 Task: Search one way flight ticket for 3 adults in first from Portland: Portland International Airport to Fort Wayne: Fort Wayne International Airport on 8-4-2023. Choice of flights is American. Number of bags: 1 carry on bag. Price is upto 97000. Outbound departure time preference is 12:30.
Action: Mouse moved to (303, 255)
Screenshot: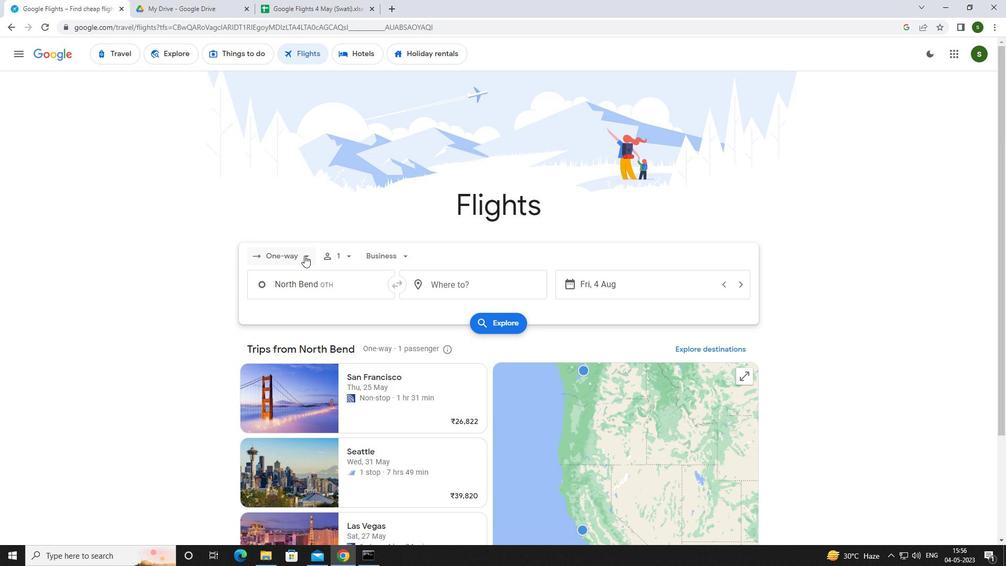
Action: Mouse pressed left at (303, 255)
Screenshot: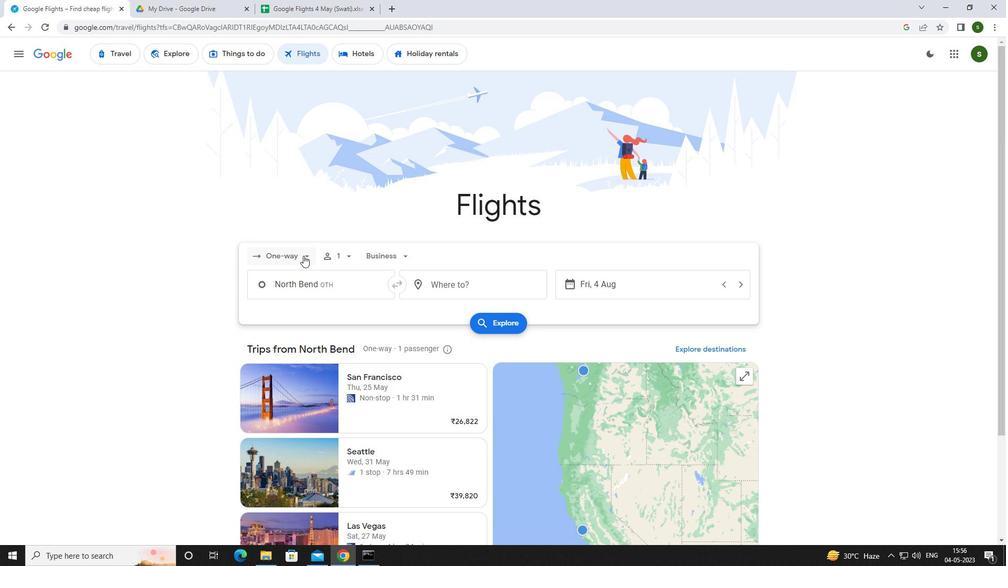
Action: Mouse moved to (308, 307)
Screenshot: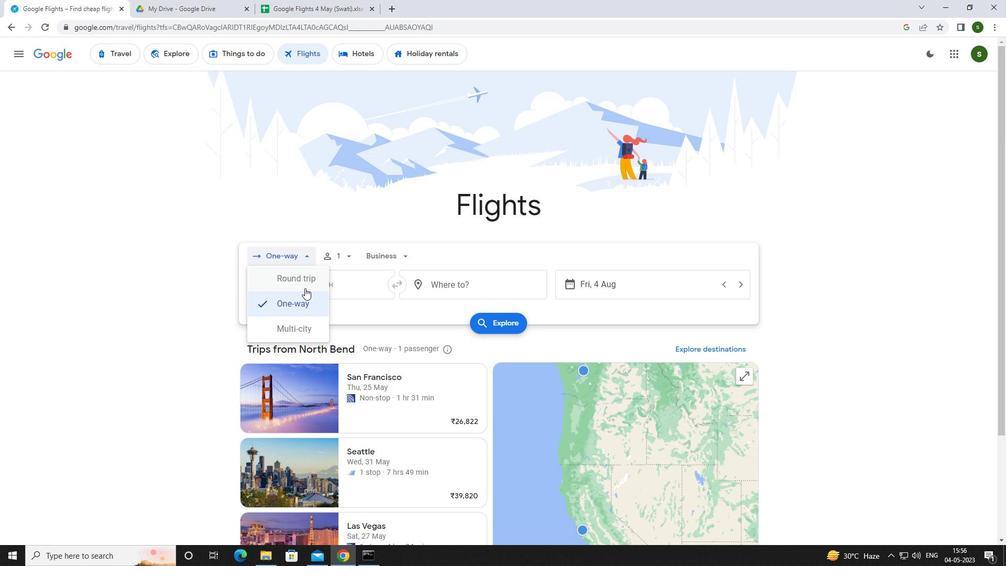 
Action: Mouse pressed left at (308, 307)
Screenshot: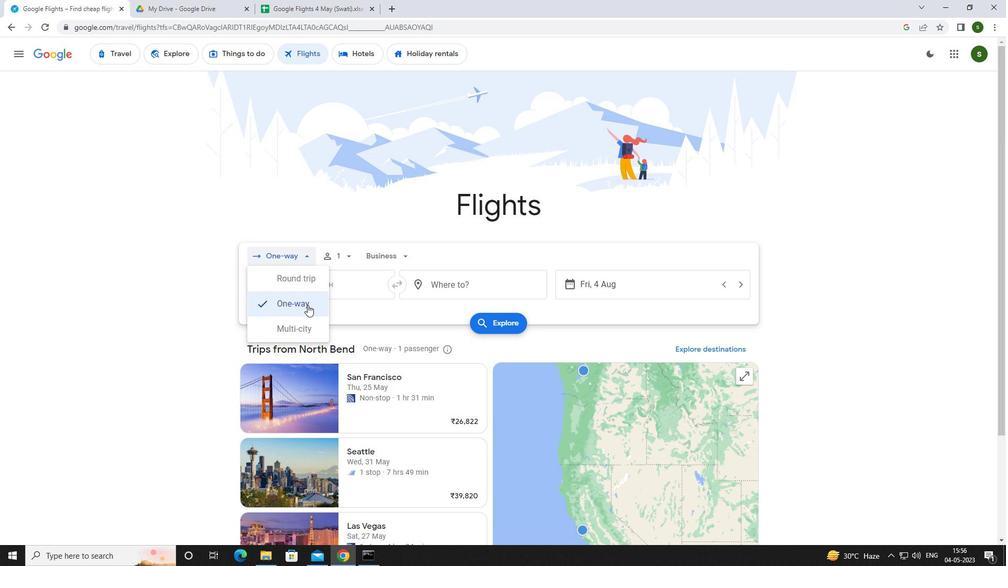 
Action: Mouse moved to (342, 257)
Screenshot: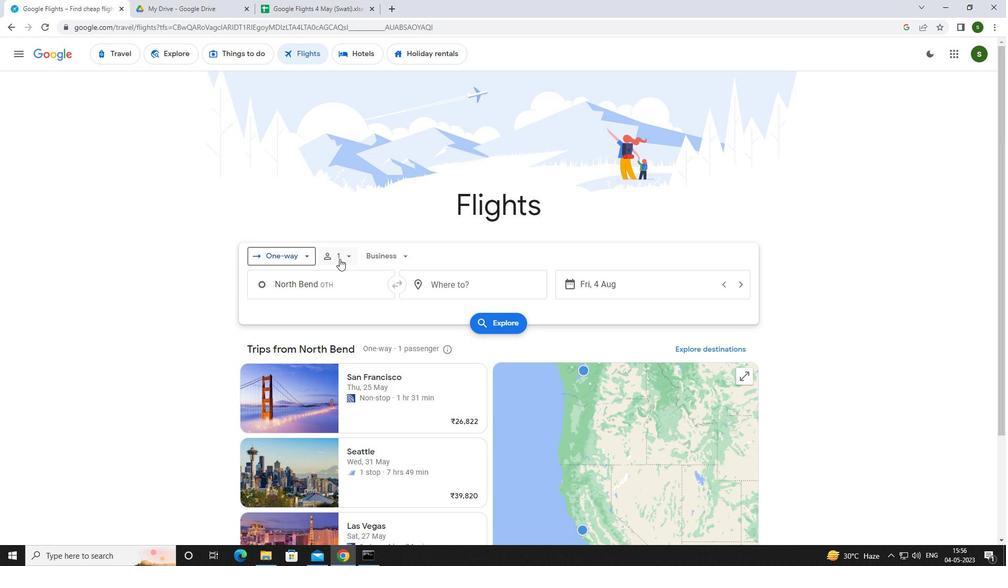 
Action: Mouse pressed left at (342, 257)
Screenshot: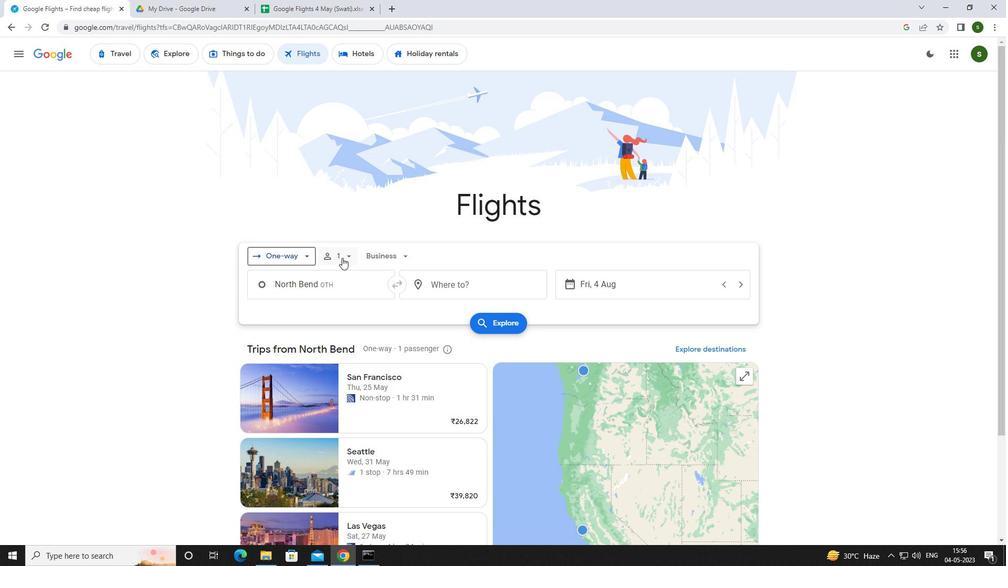 
Action: Mouse moved to (425, 280)
Screenshot: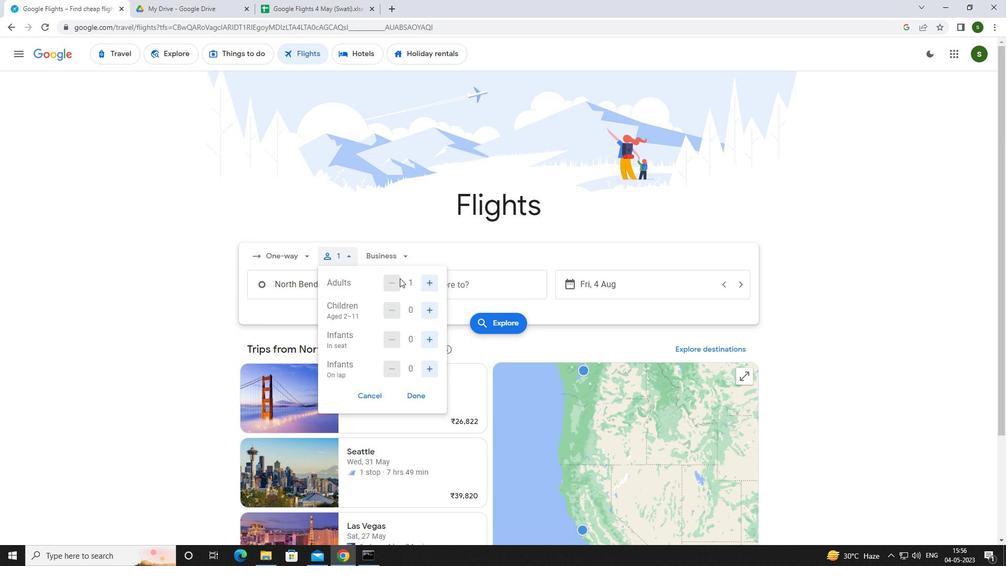 
Action: Mouse pressed left at (425, 280)
Screenshot: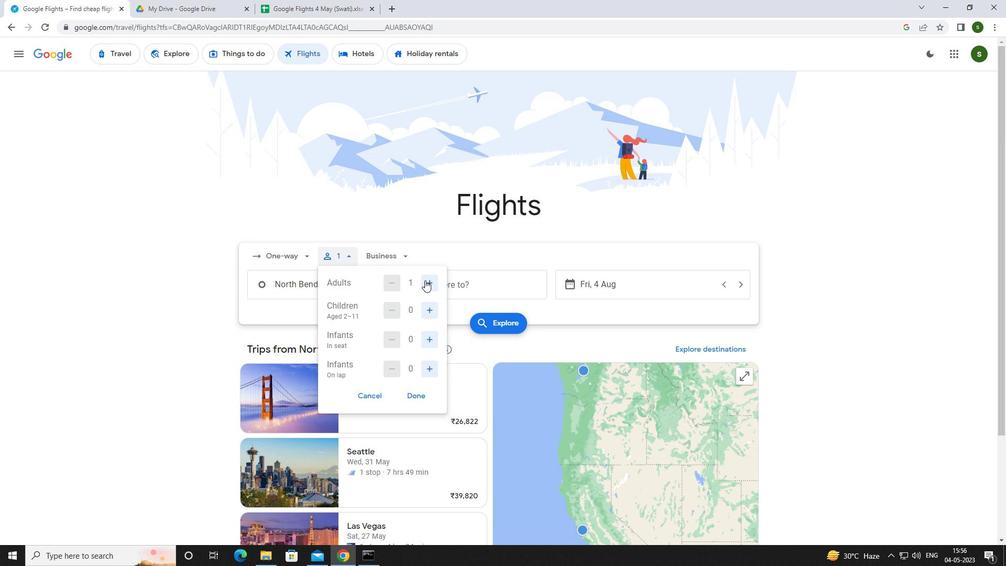 
Action: Mouse pressed left at (425, 280)
Screenshot: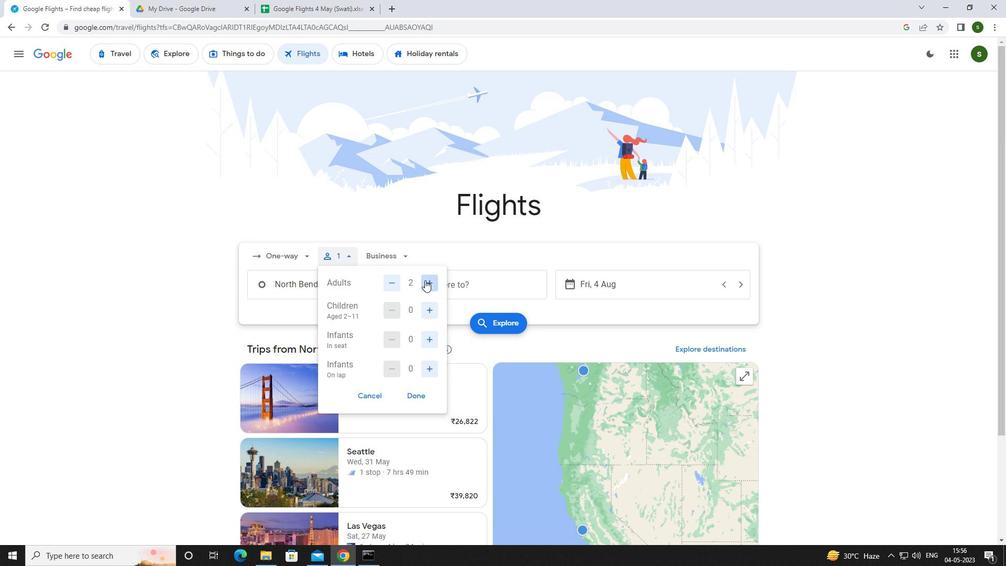 
Action: Mouse moved to (405, 253)
Screenshot: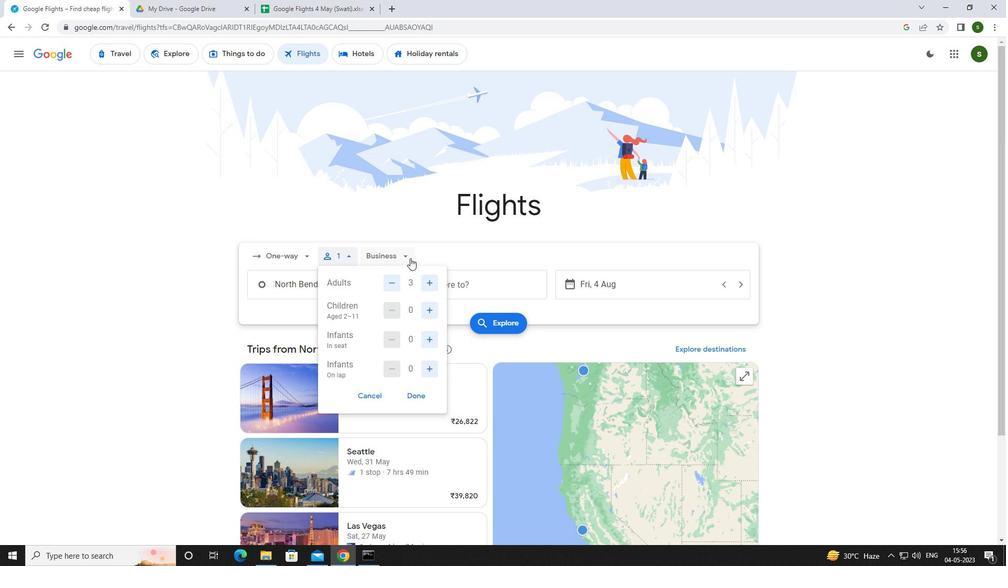 
Action: Mouse pressed left at (405, 253)
Screenshot: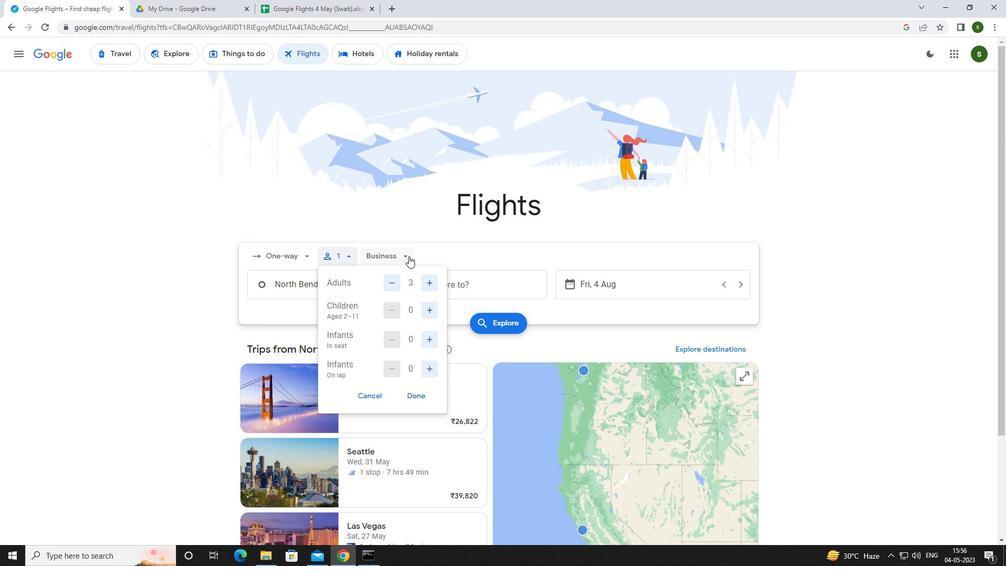 
Action: Mouse moved to (409, 351)
Screenshot: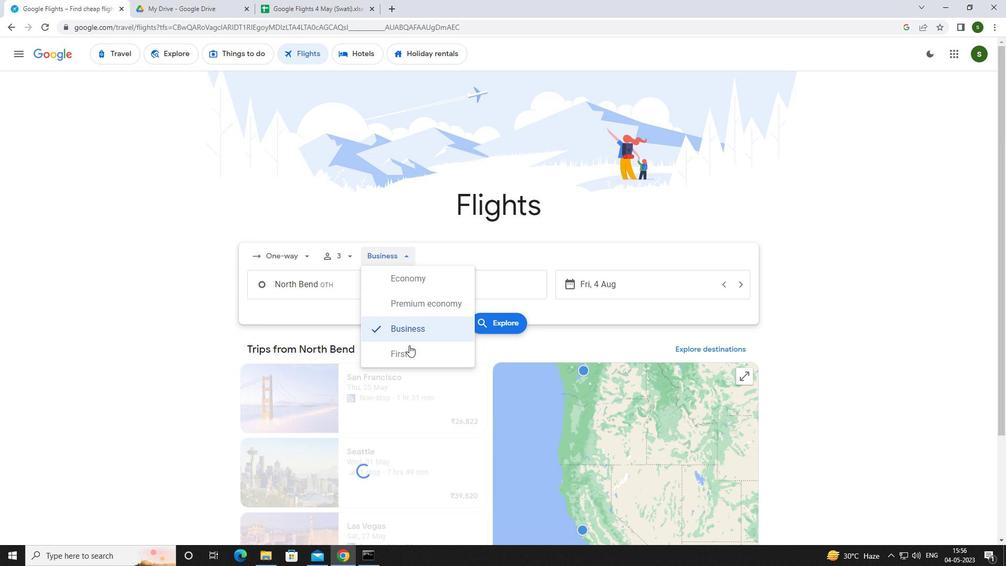 
Action: Mouse pressed left at (409, 351)
Screenshot: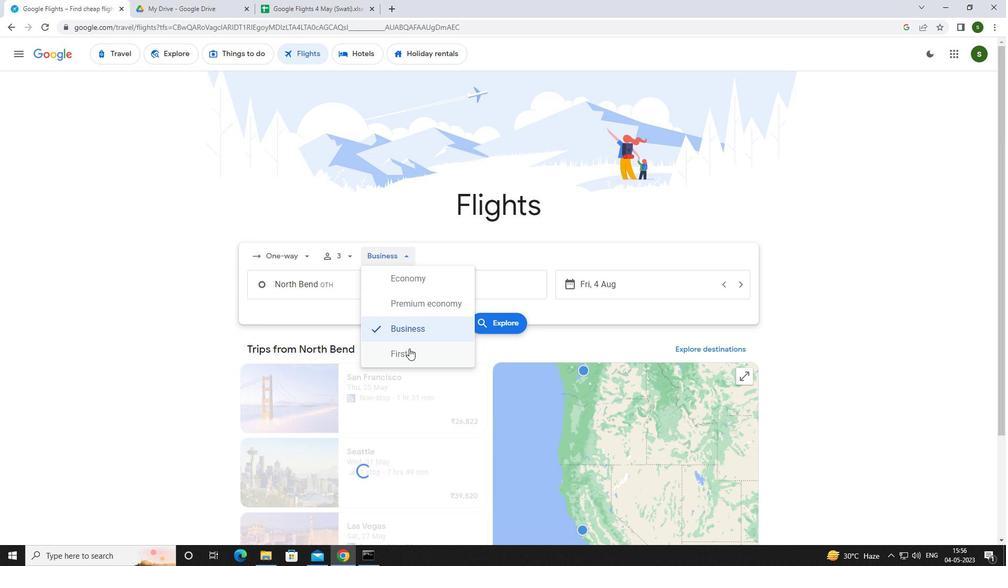 
Action: Mouse moved to (361, 291)
Screenshot: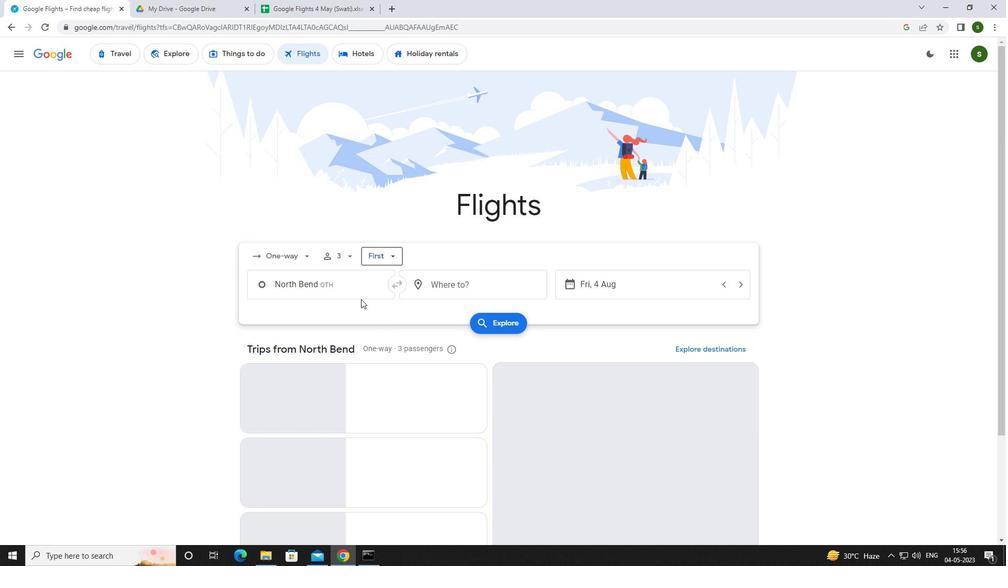 
Action: Mouse pressed left at (361, 291)
Screenshot: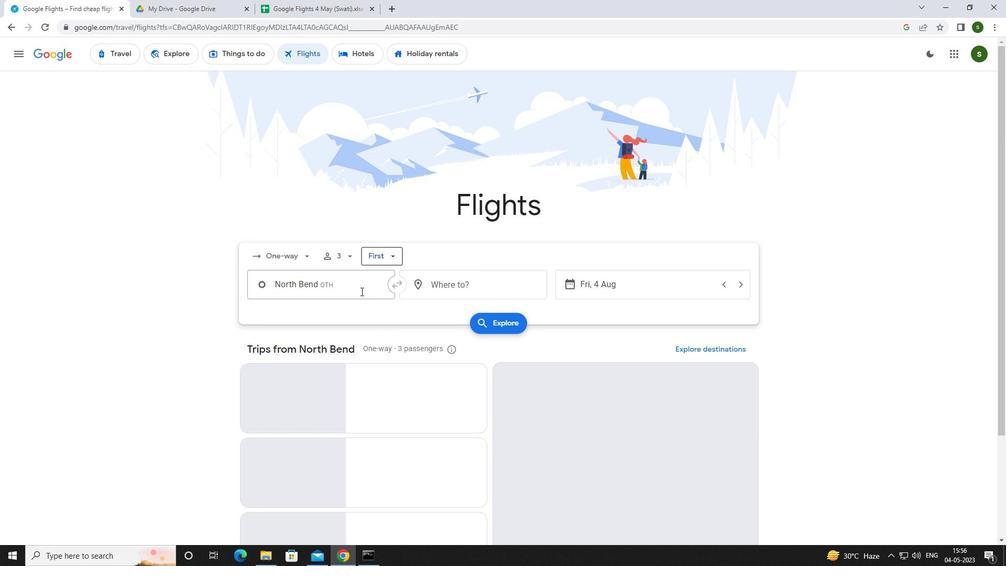 
Action: Key pressed <Key.caps_lock>p<Key.caps_lock>ortland
Screenshot: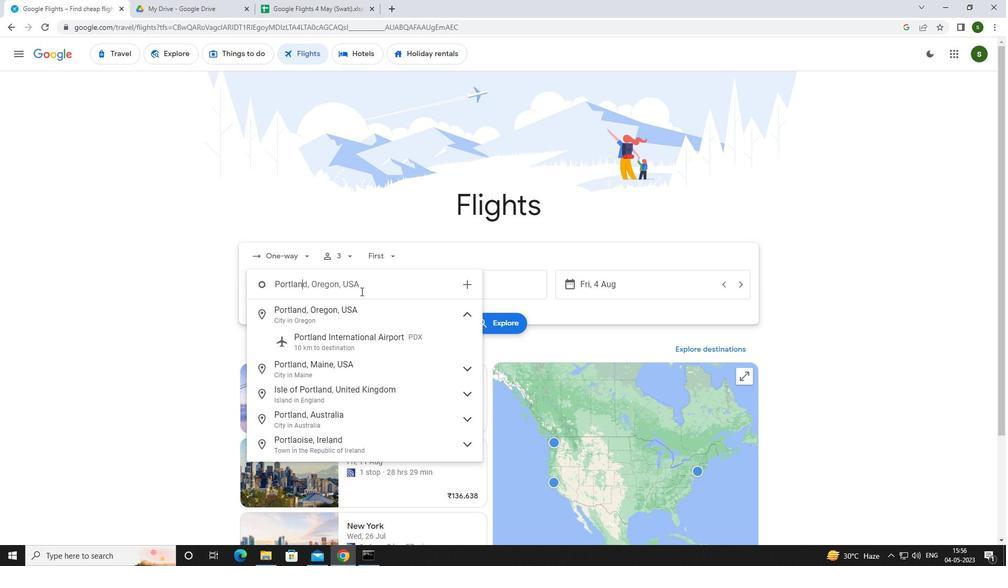 
Action: Mouse moved to (370, 340)
Screenshot: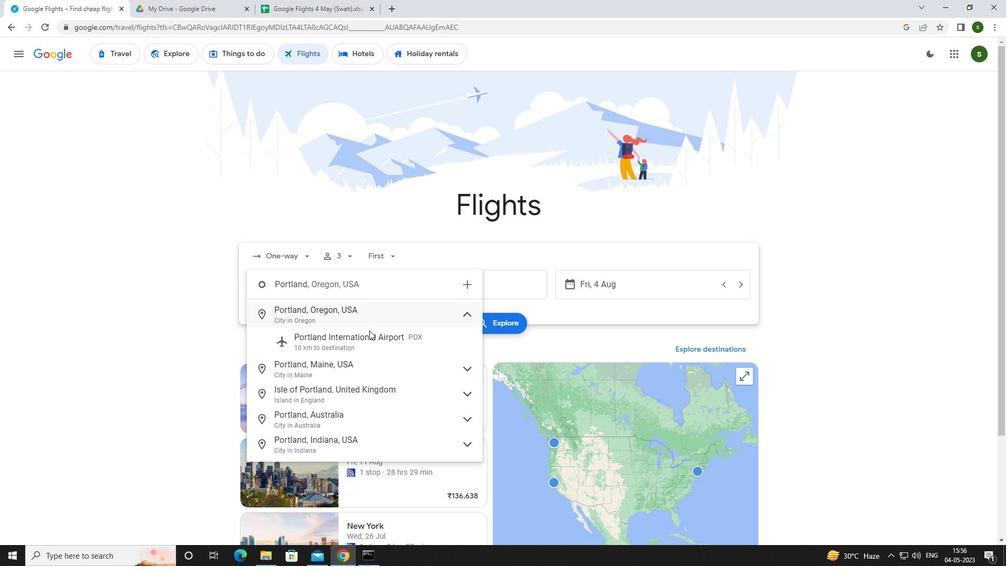 
Action: Mouse pressed left at (370, 340)
Screenshot: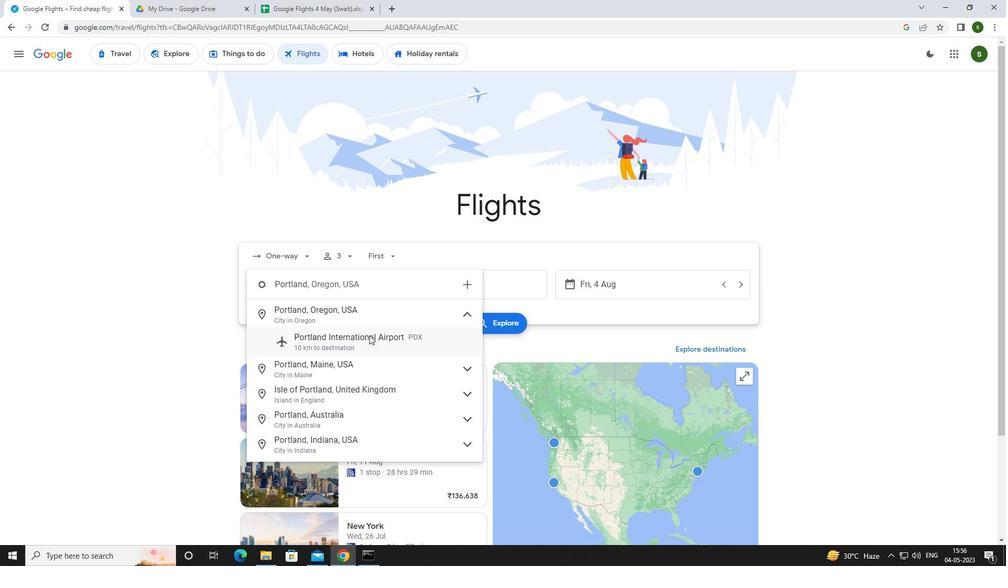 
Action: Mouse moved to (483, 289)
Screenshot: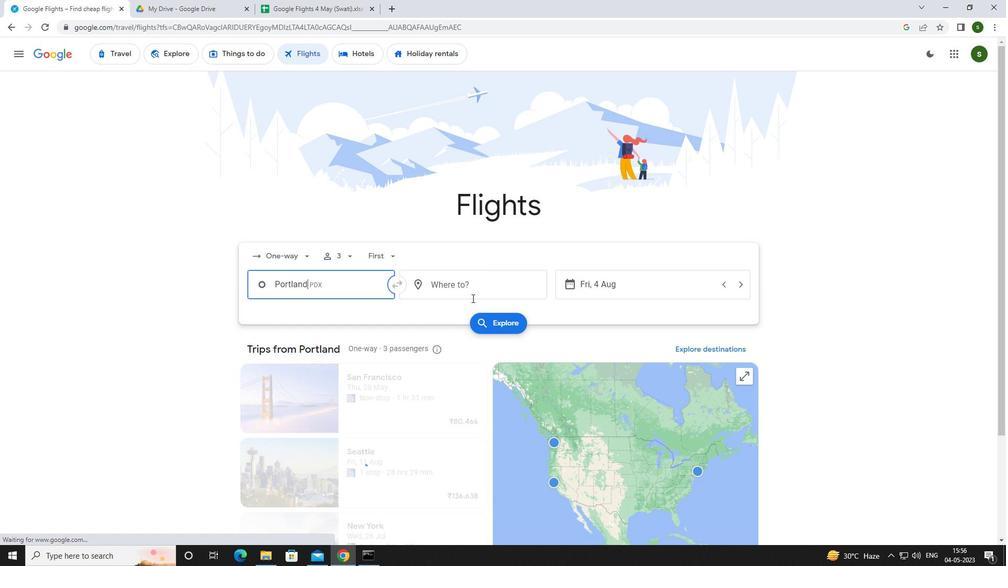 
Action: Mouse pressed left at (483, 289)
Screenshot: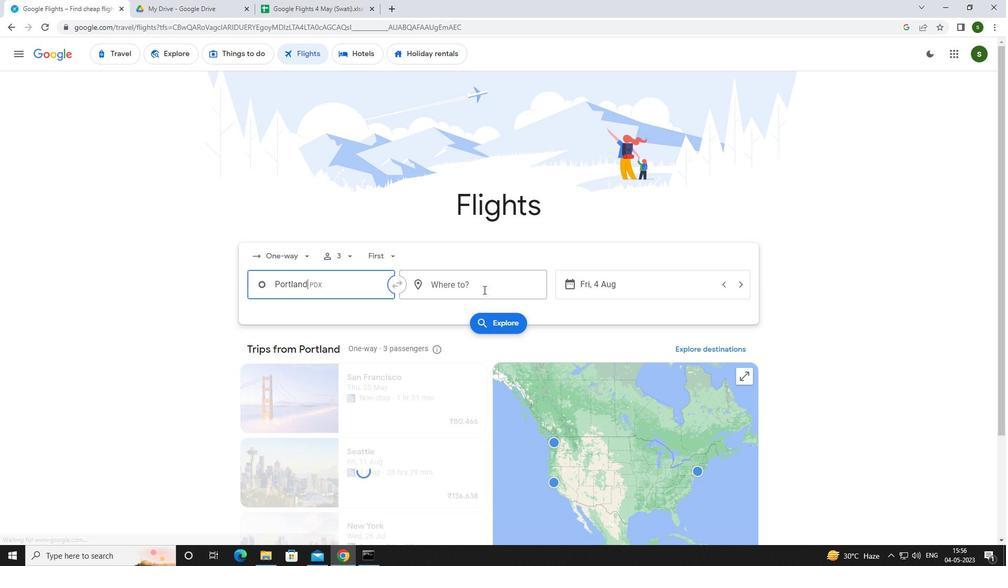 
Action: Mouse moved to (487, 289)
Screenshot: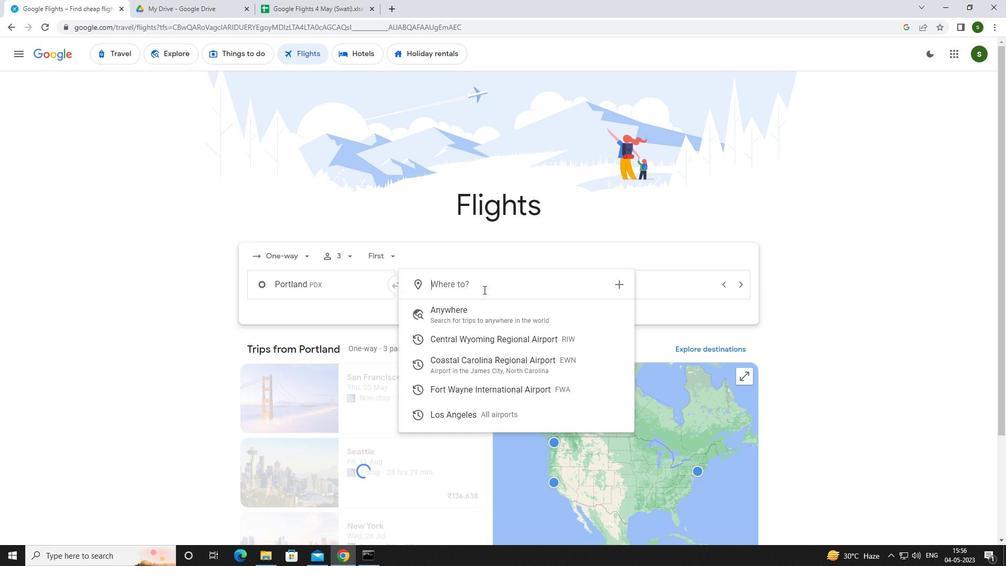 
Action: Key pressed <Key.caps_lock>f<Key.caps_lock>ort<Key.space><Key.caps_lock>w<Key.caps_lock>ayn
Screenshot: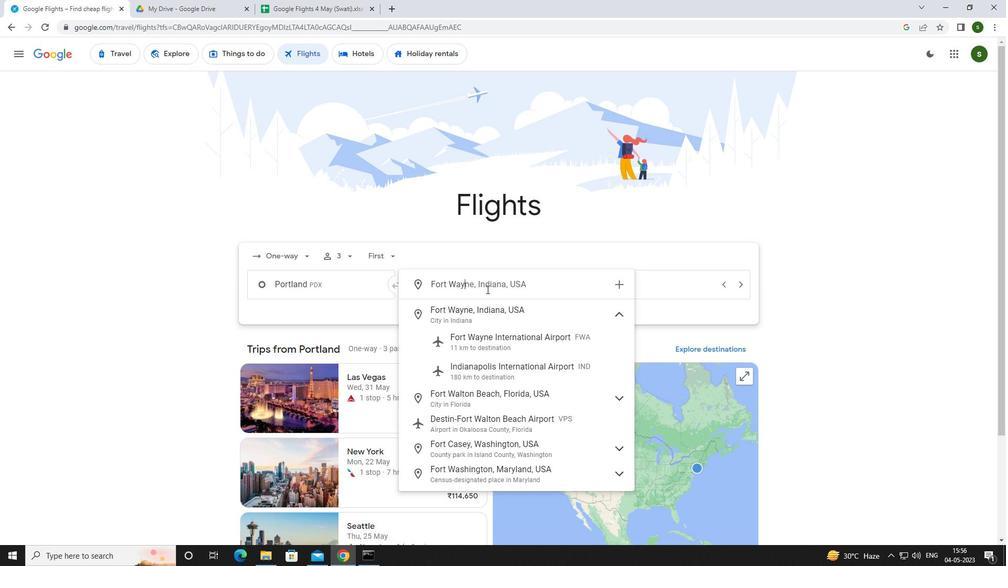 
Action: Mouse moved to (490, 345)
Screenshot: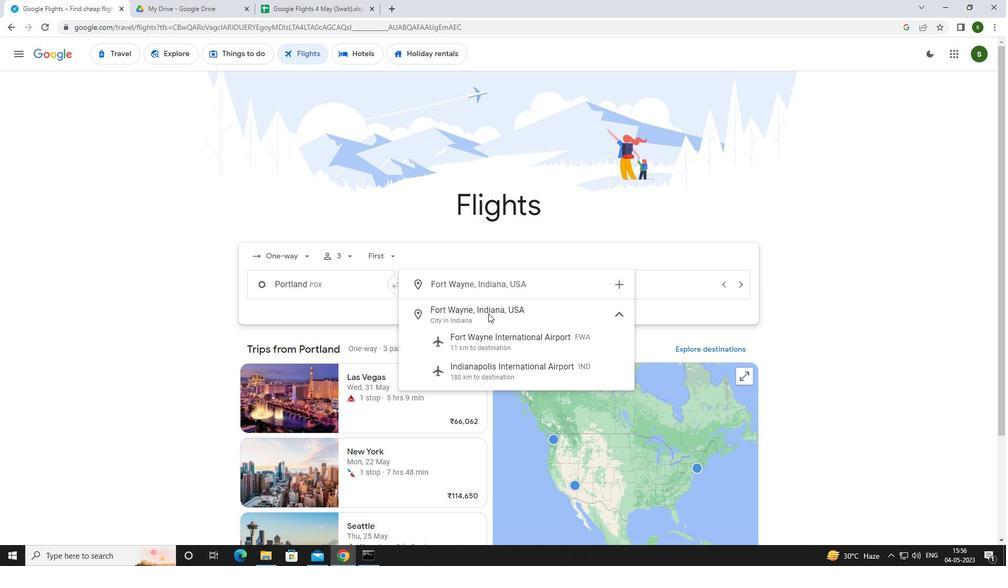 
Action: Mouse pressed left at (490, 345)
Screenshot: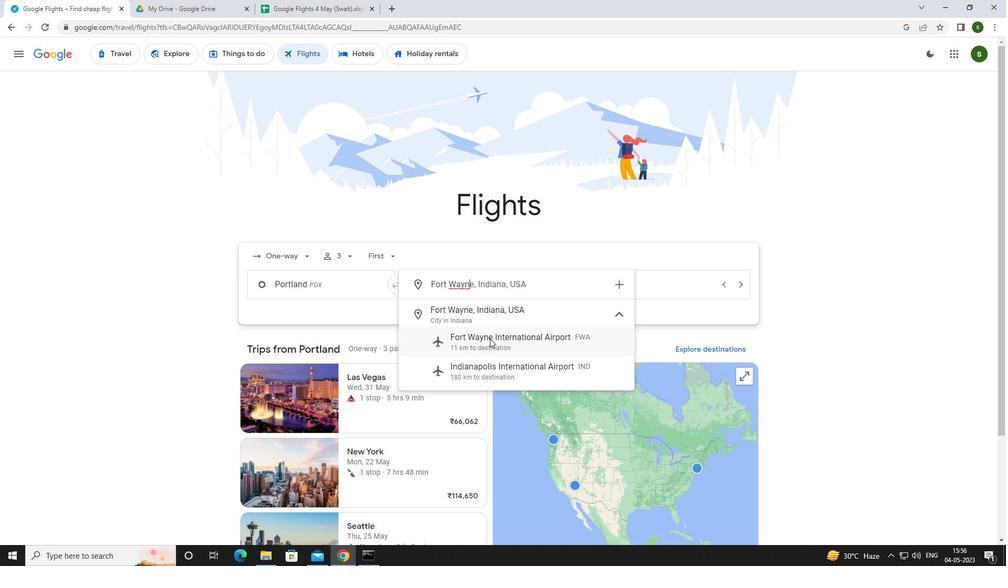 
Action: Mouse moved to (629, 290)
Screenshot: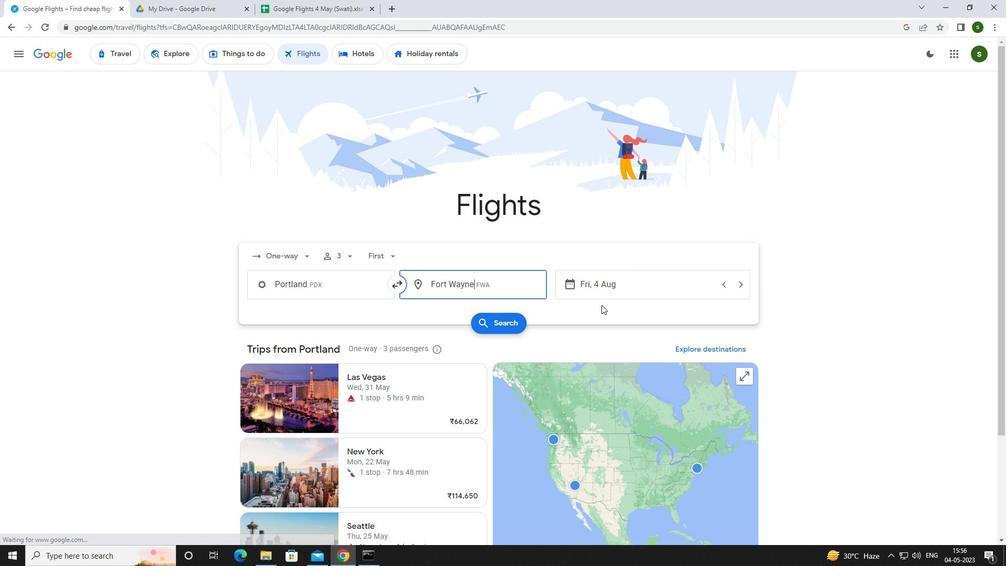 
Action: Mouse pressed left at (629, 290)
Screenshot: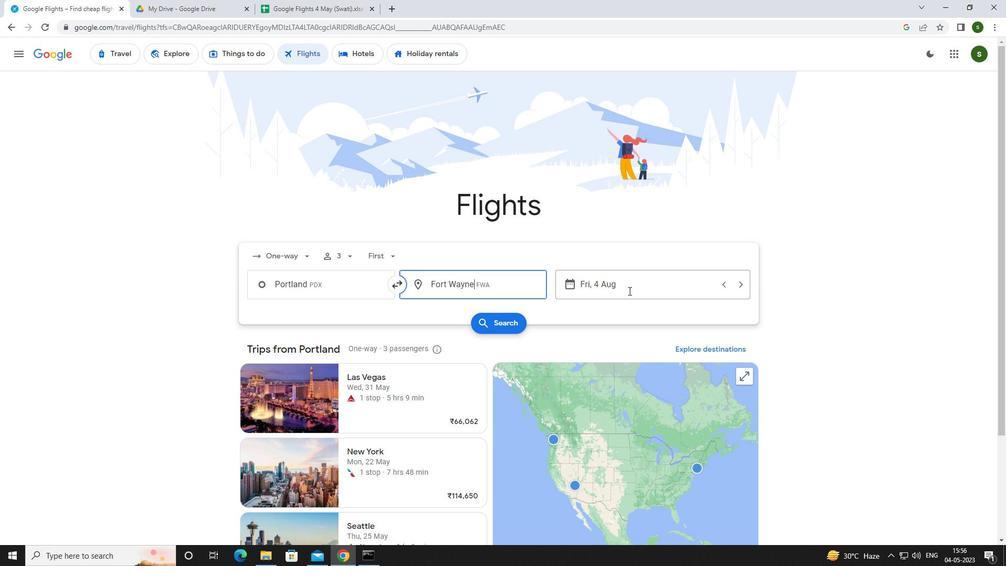 
Action: Mouse moved to (508, 353)
Screenshot: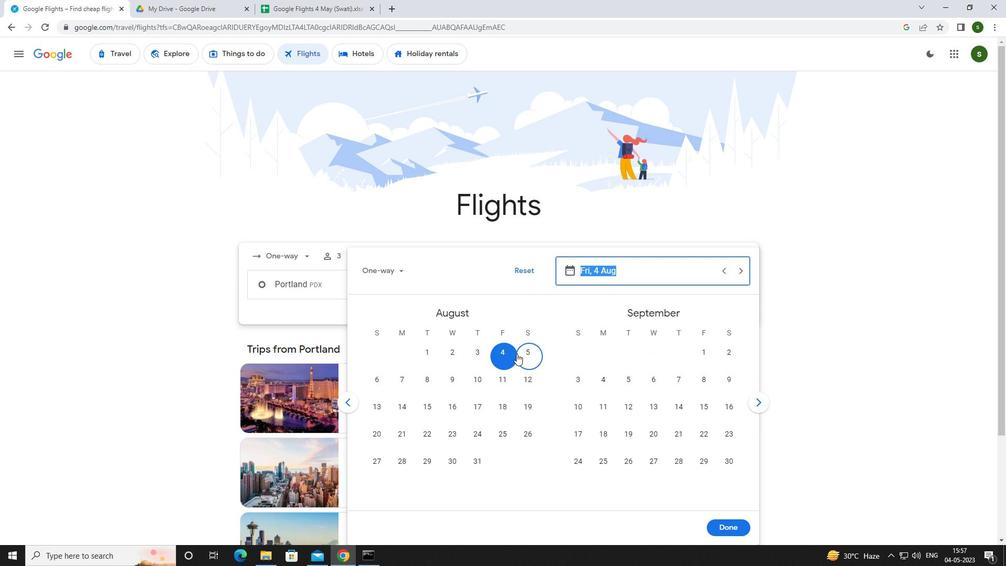 
Action: Mouse pressed left at (508, 353)
Screenshot: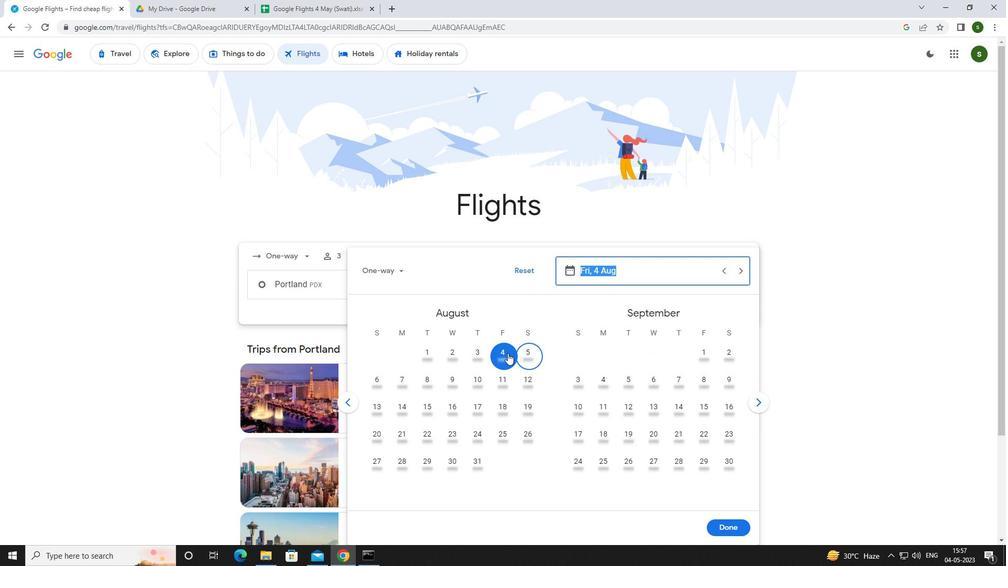 
Action: Mouse moved to (720, 524)
Screenshot: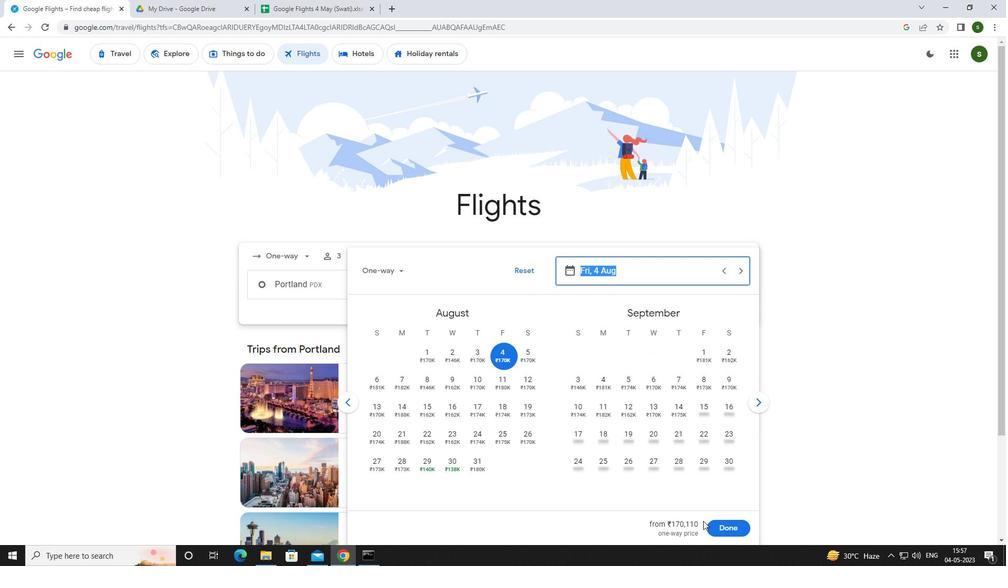 
Action: Mouse pressed left at (720, 524)
Screenshot: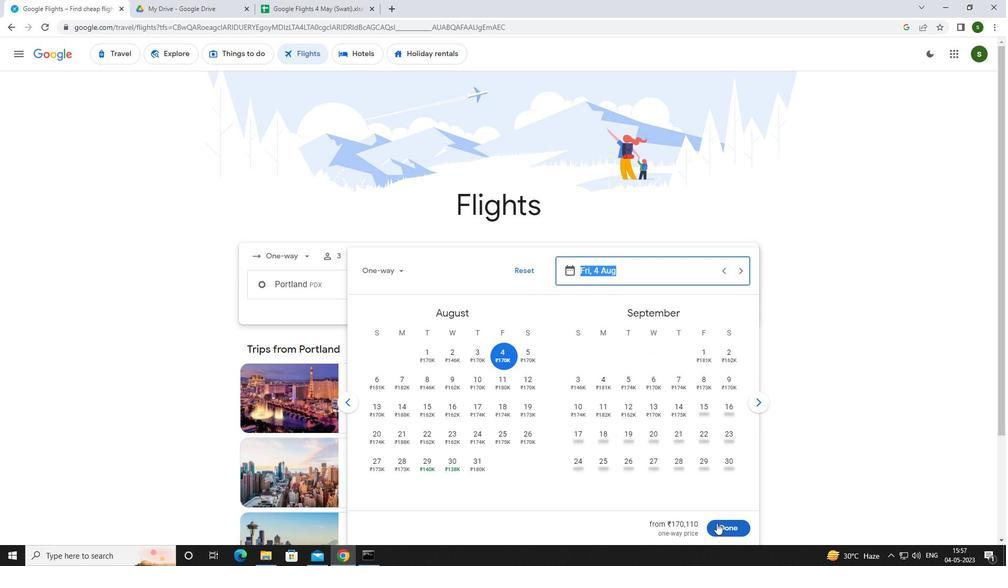 
Action: Mouse moved to (492, 319)
Screenshot: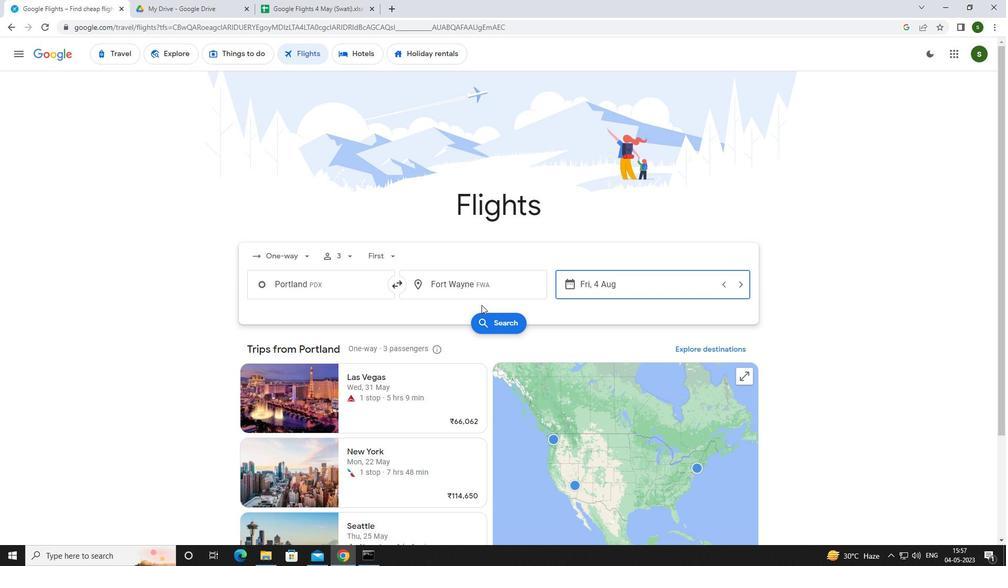 
Action: Mouse pressed left at (492, 319)
Screenshot: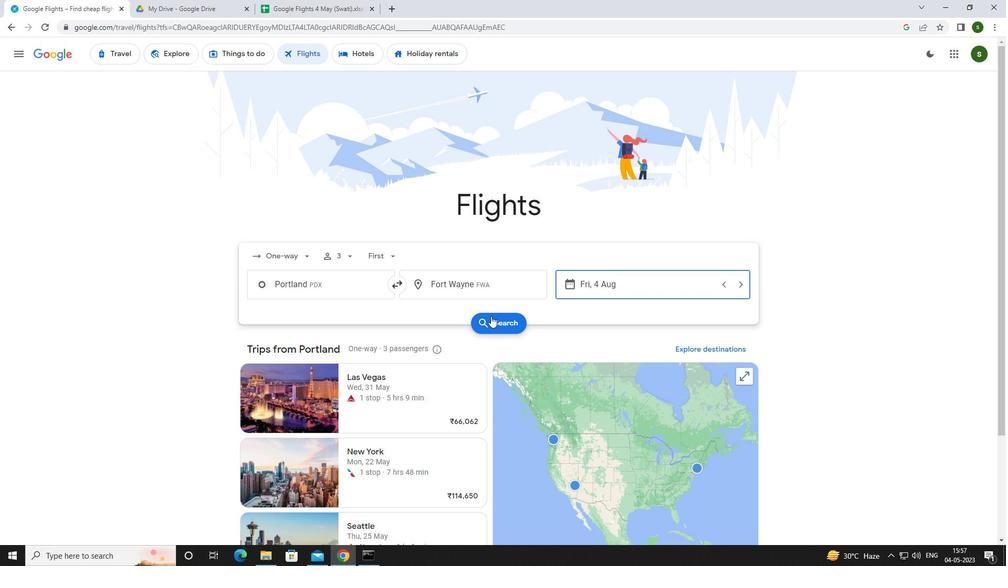 
Action: Mouse moved to (268, 152)
Screenshot: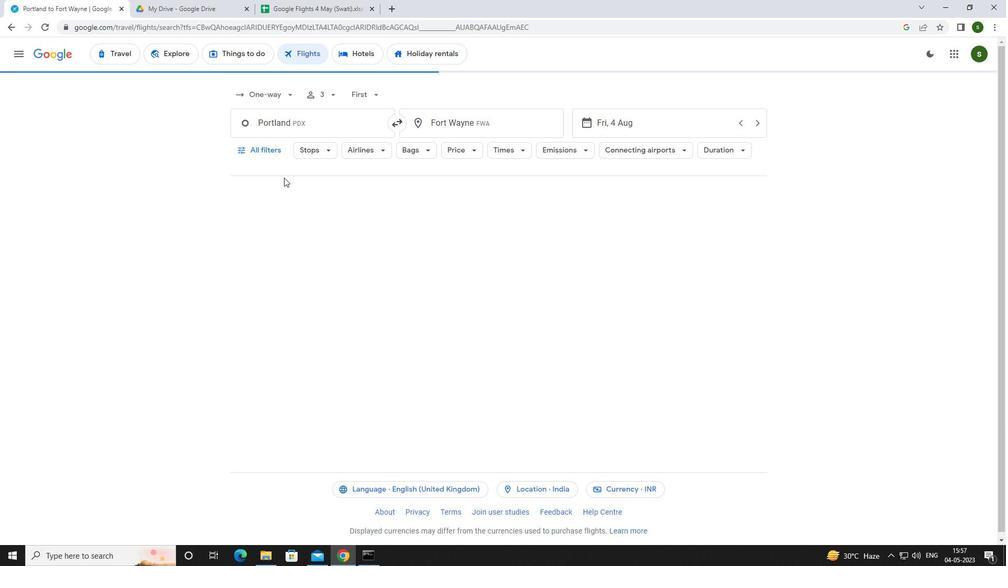 
Action: Mouse pressed left at (268, 152)
Screenshot: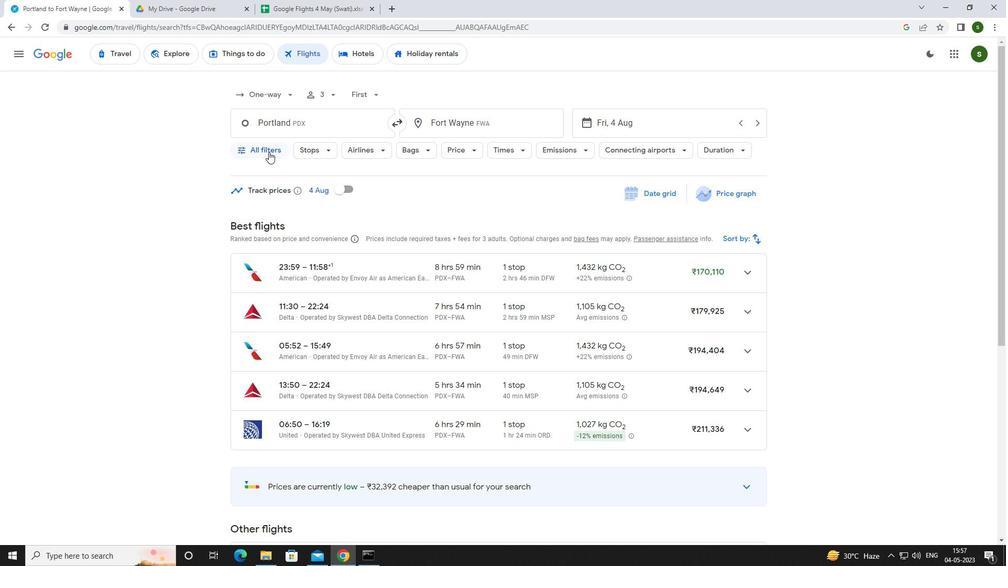 
Action: Mouse moved to (392, 375)
Screenshot: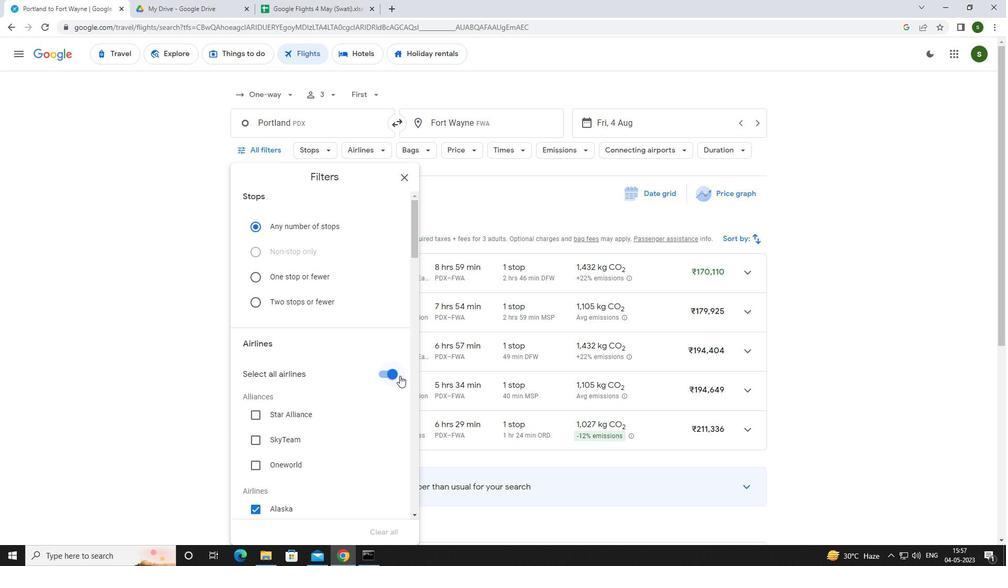 
Action: Mouse pressed left at (392, 375)
Screenshot: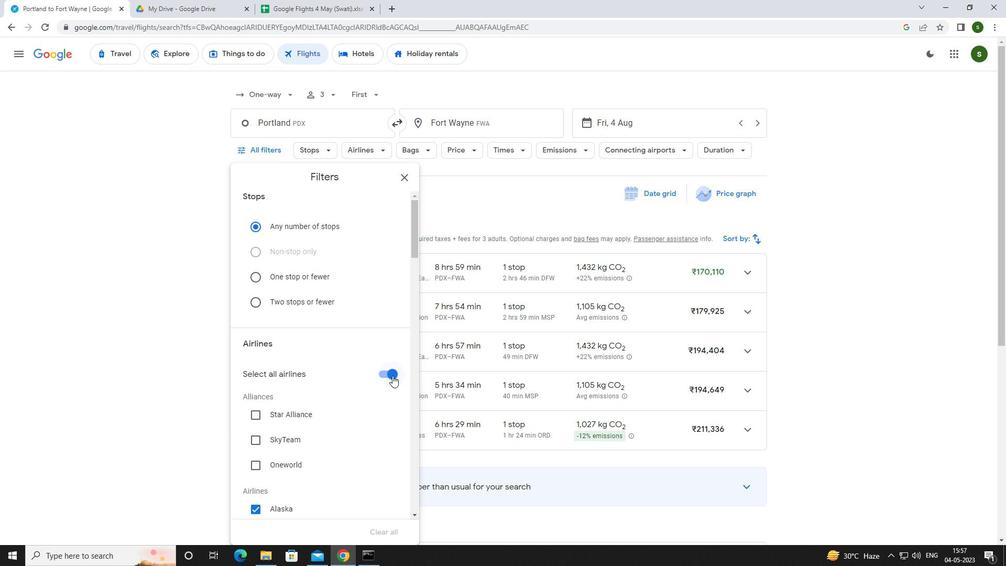 
Action: Mouse moved to (383, 360)
Screenshot: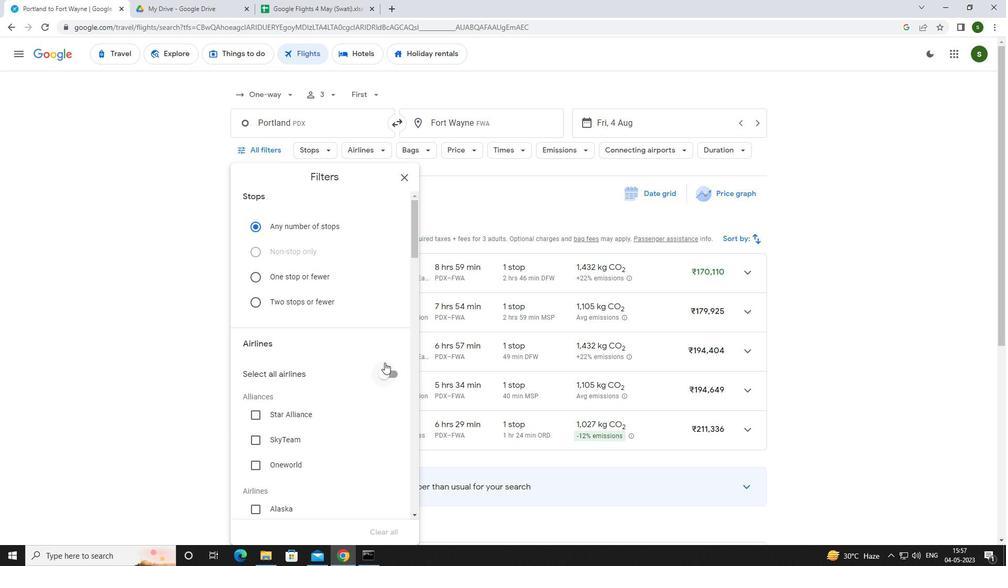 
Action: Mouse scrolled (383, 360) with delta (0, 0)
Screenshot: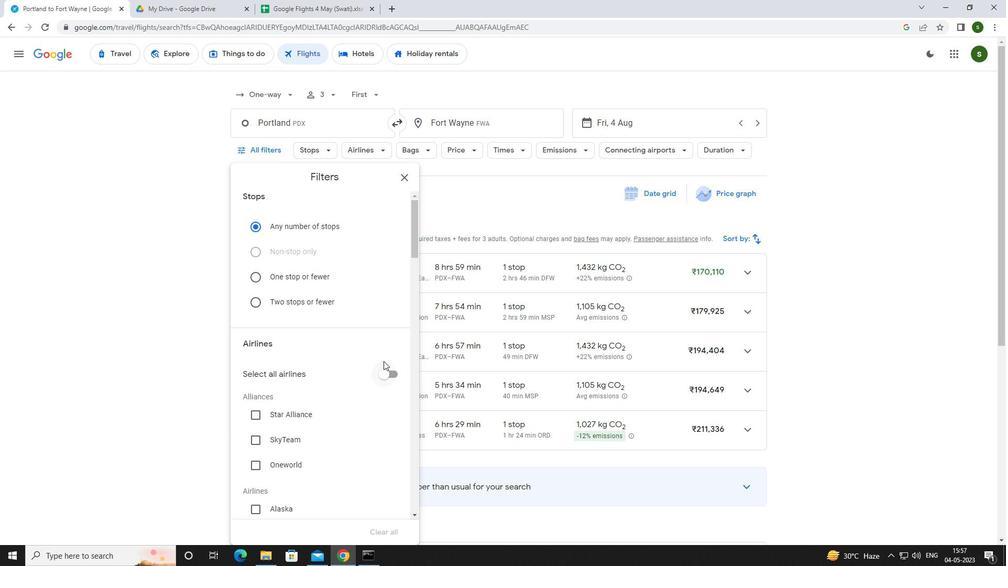 
Action: Mouse scrolled (383, 360) with delta (0, 0)
Screenshot: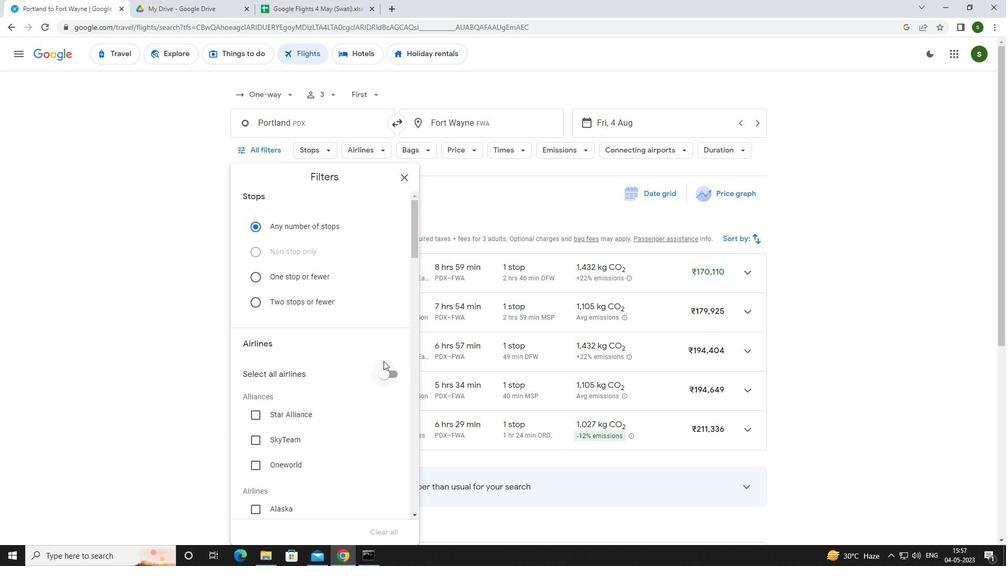 
Action: Mouse scrolled (383, 360) with delta (0, 0)
Screenshot: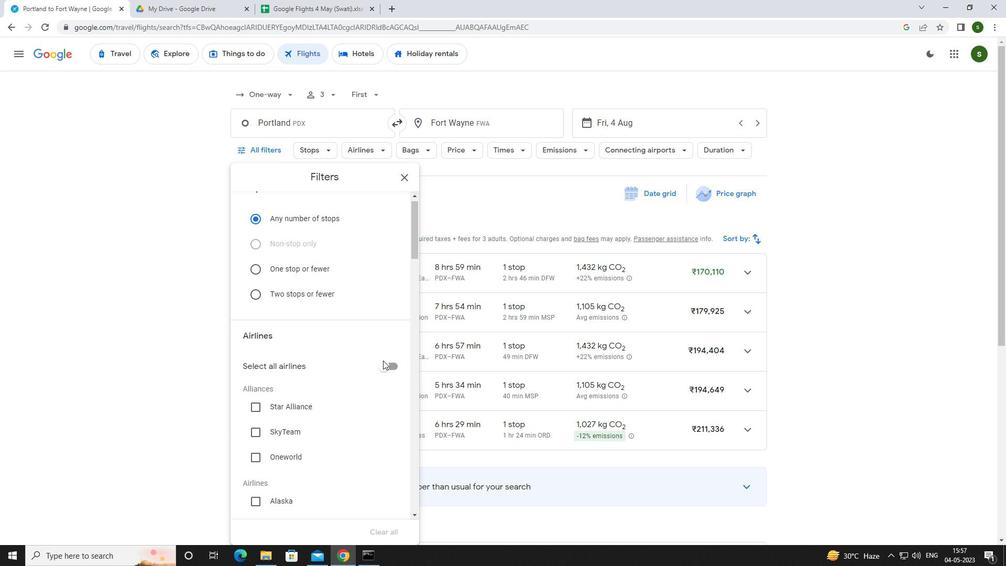 
Action: Mouse moved to (294, 370)
Screenshot: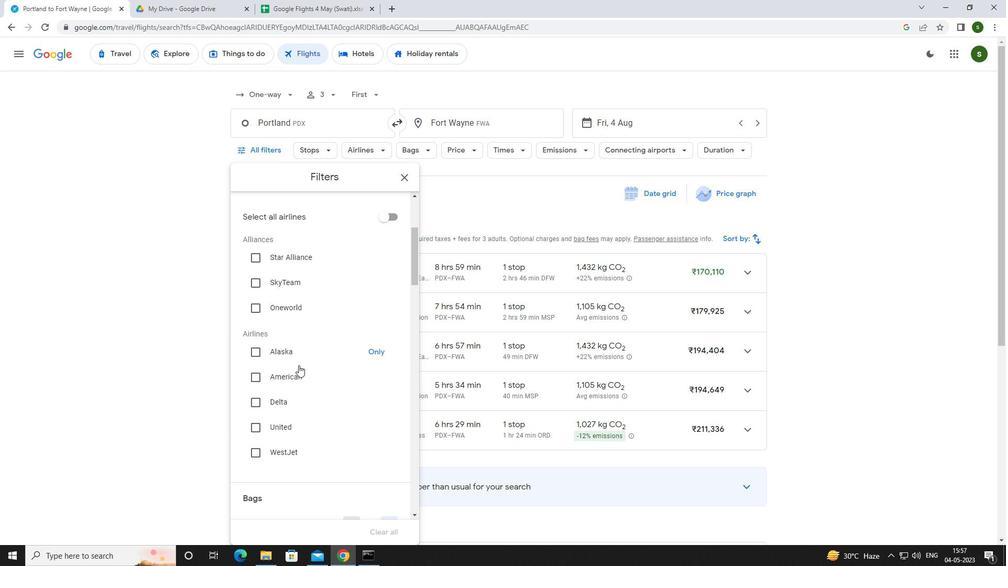 
Action: Mouse pressed left at (294, 370)
Screenshot: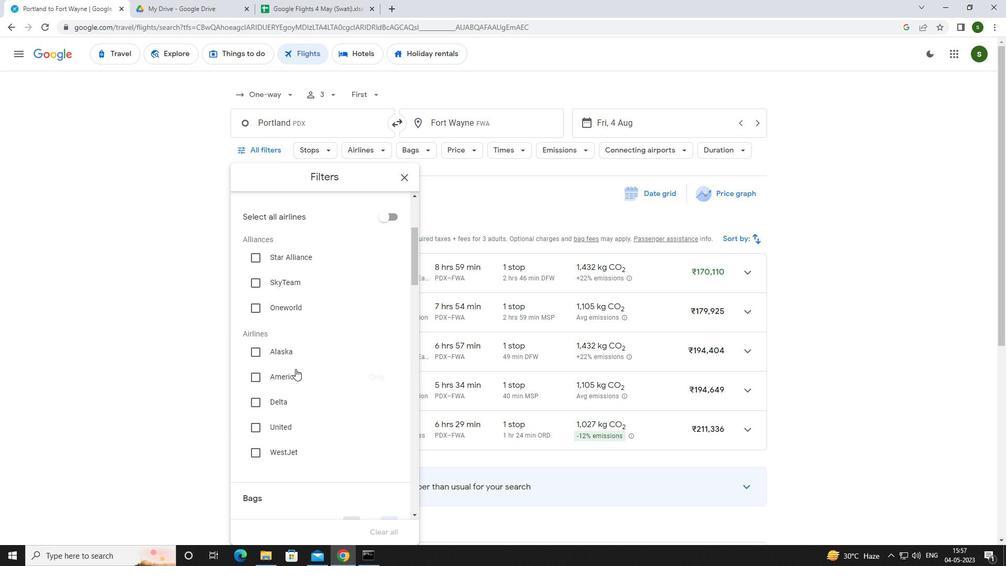 
Action: Mouse scrolled (294, 369) with delta (0, 0)
Screenshot: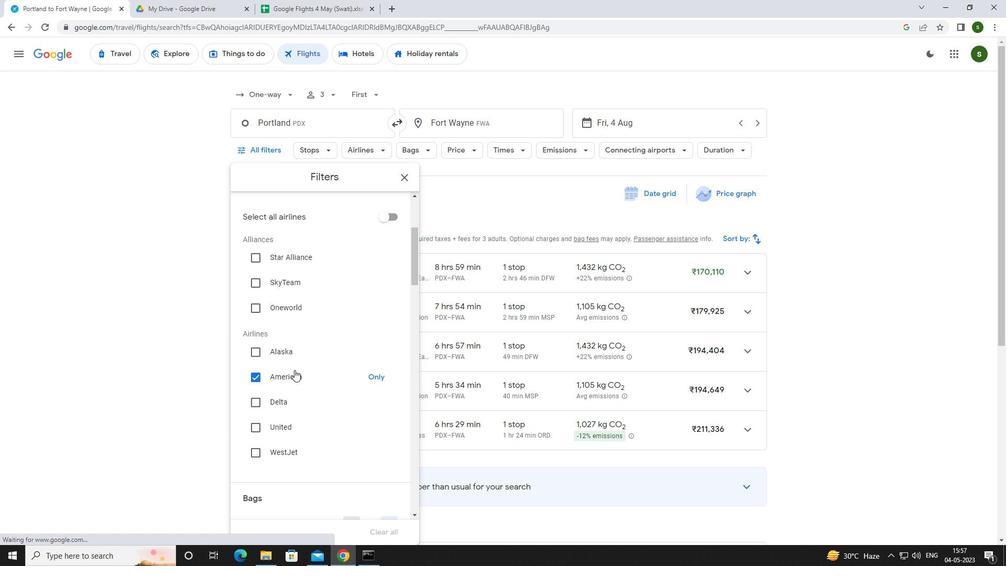
Action: Mouse scrolled (294, 369) with delta (0, 0)
Screenshot: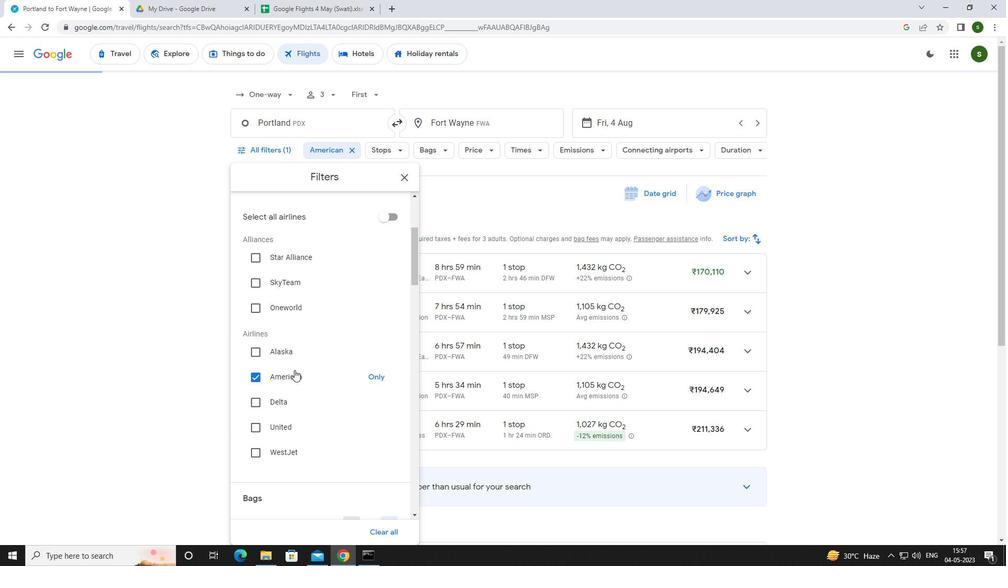 
Action: Mouse scrolled (294, 369) with delta (0, 0)
Screenshot: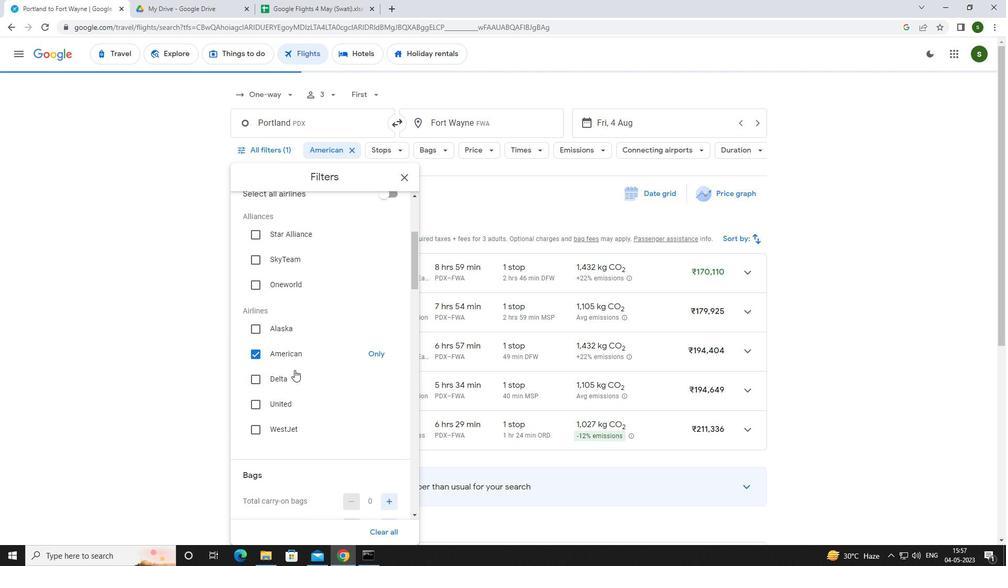 
Action: Mouse scrolled (294, 369) with delta (0, 0)
Screenshot: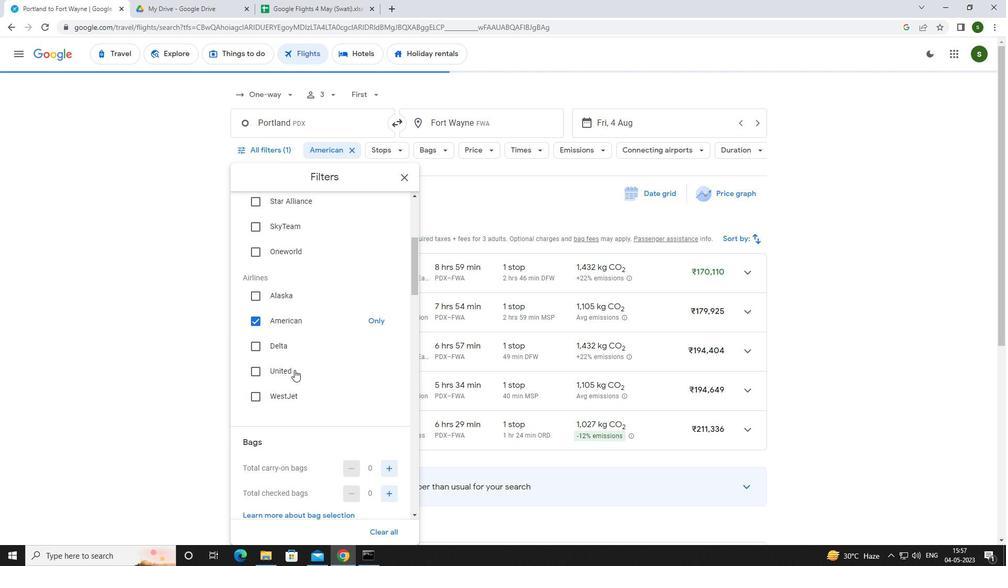 
Action: Mouse moved to (389, 317)
Screenshot: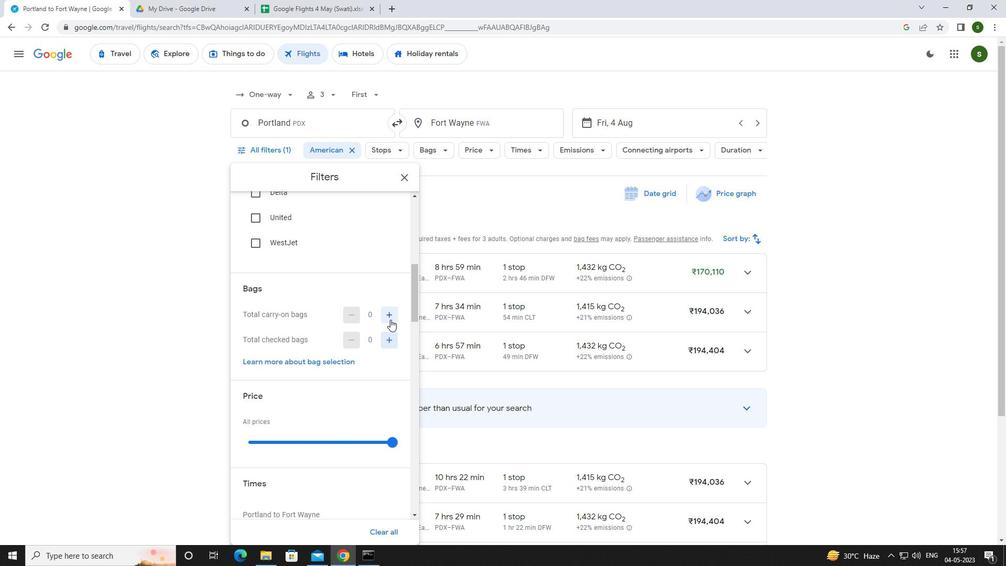 
Action: Mouse pressed left at (389, 317)
Screenshot: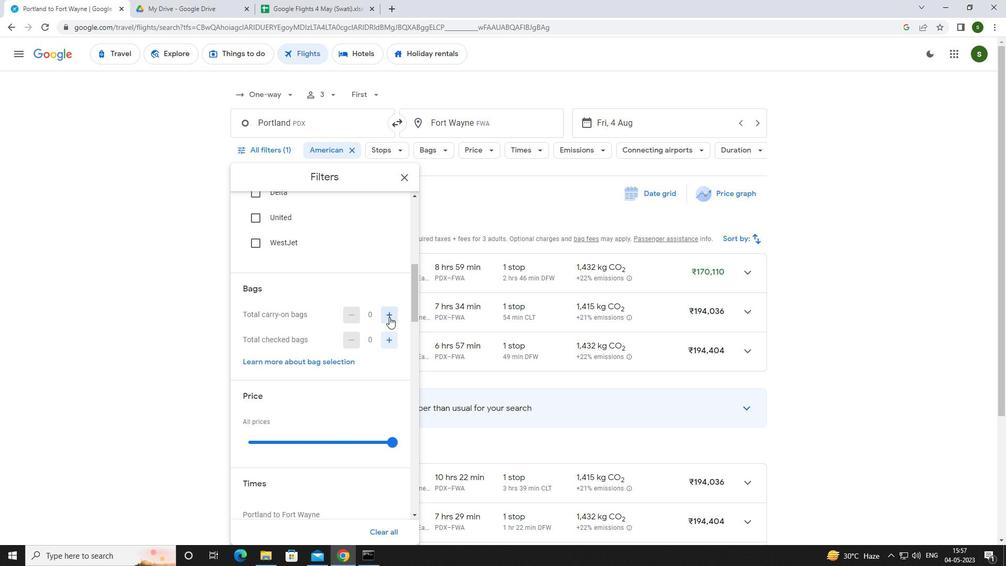 
Action: Mouse moved to (394, 443)
Screenshot: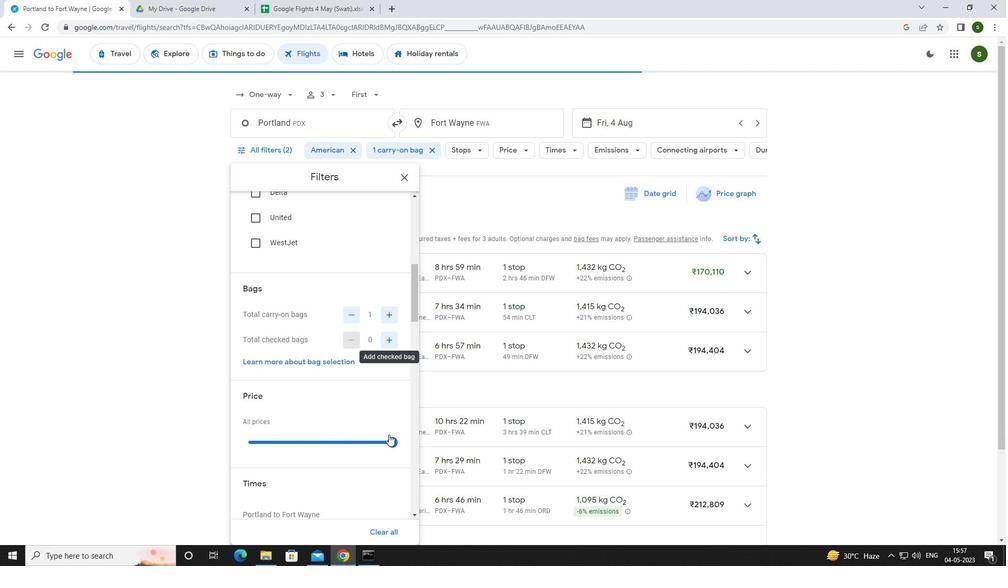 
Action: Mouse pressed left at (394, 443)
Screenshot: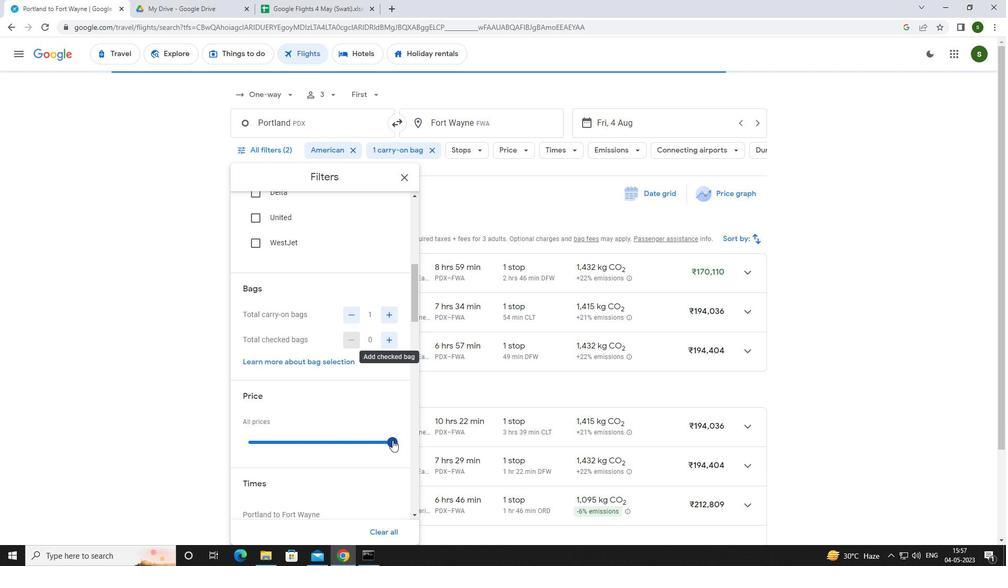 
Action: Mouse moved to (270, 421)
Screenshot: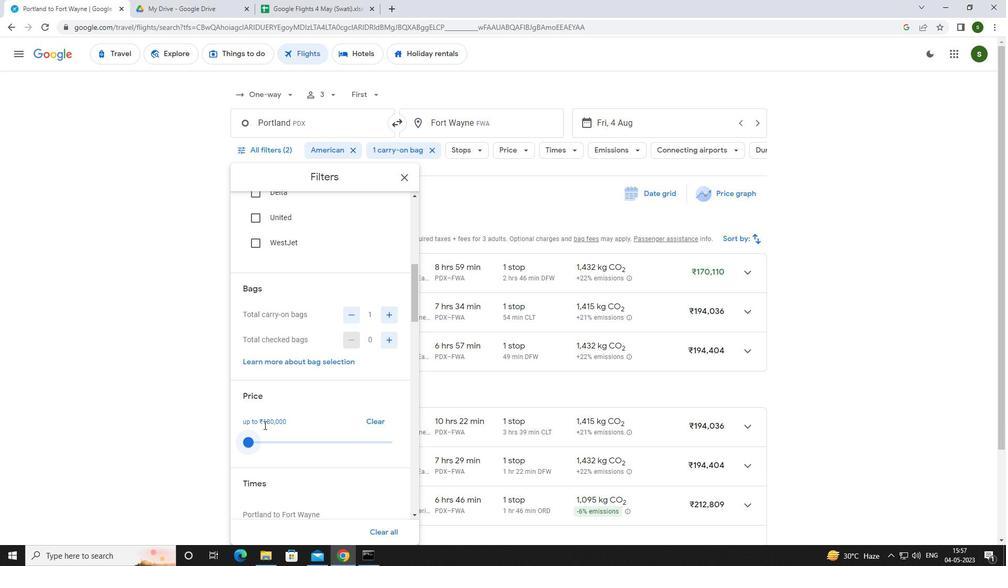 
Action: Mouse scrolled (270, 420) with delta (0, 0)
Screenshot: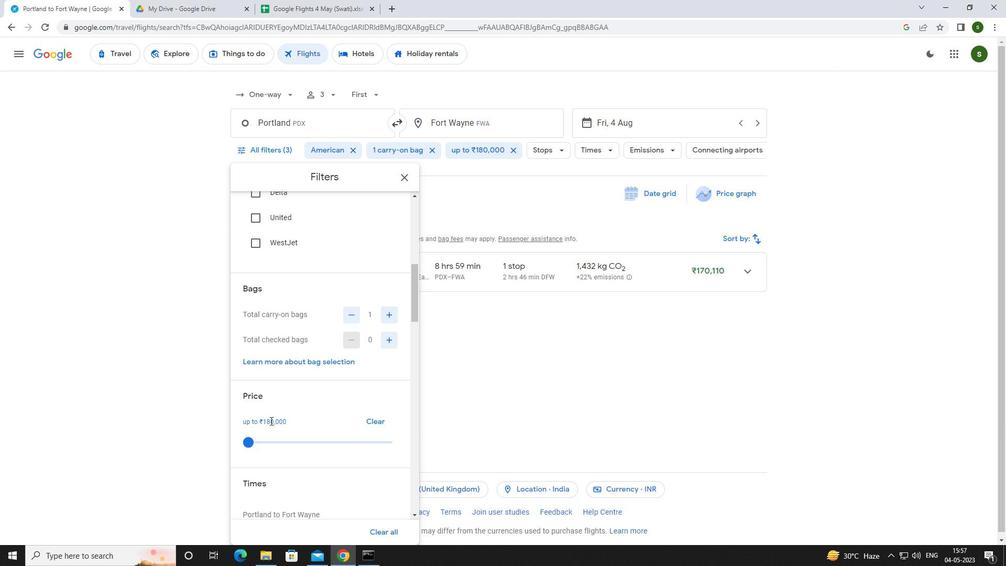 
Action: Mouse scrolled (270, 420) with delta (0, 0)
Screenshot: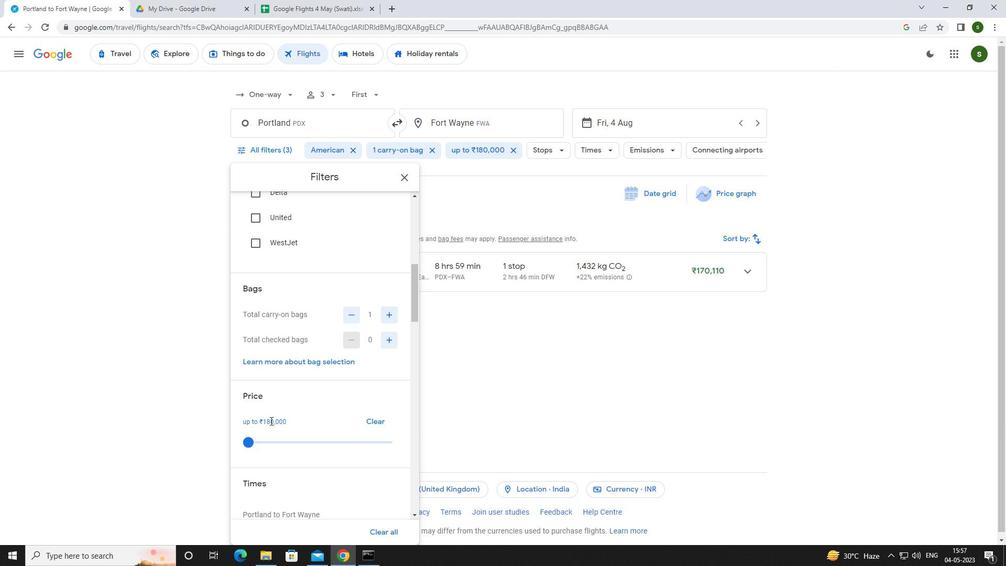 
Action: Mouse moved to (246, 454)
Screenshot: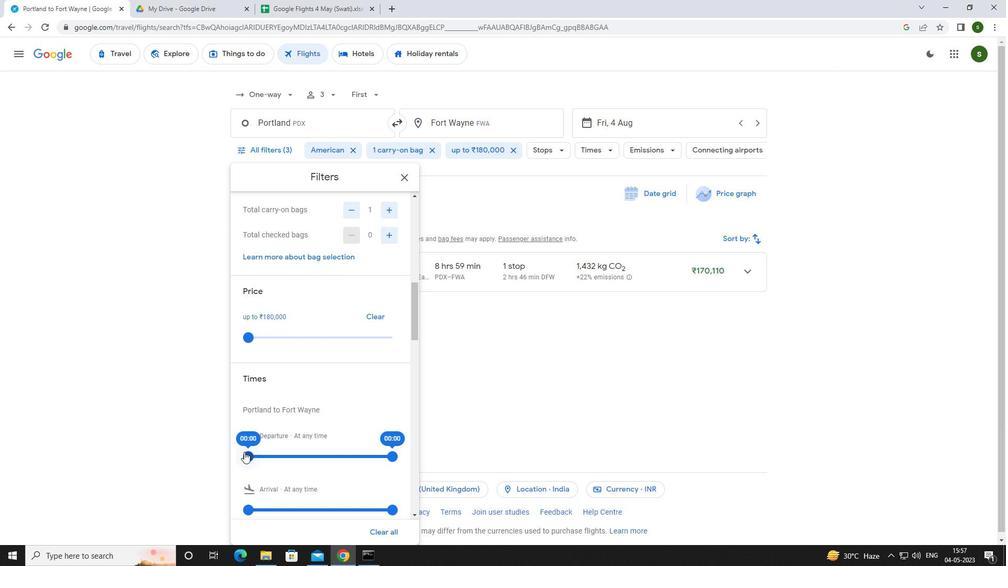 
Action: Mouse pressed left at (246, 454)
Screenshot: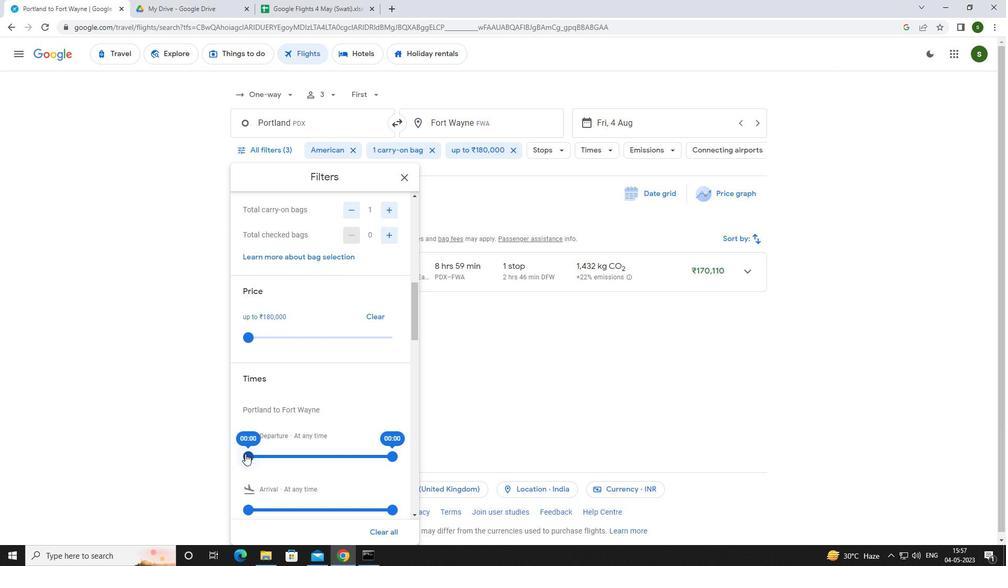 
Action: Mouse moved to (326, 451)
Screenshot: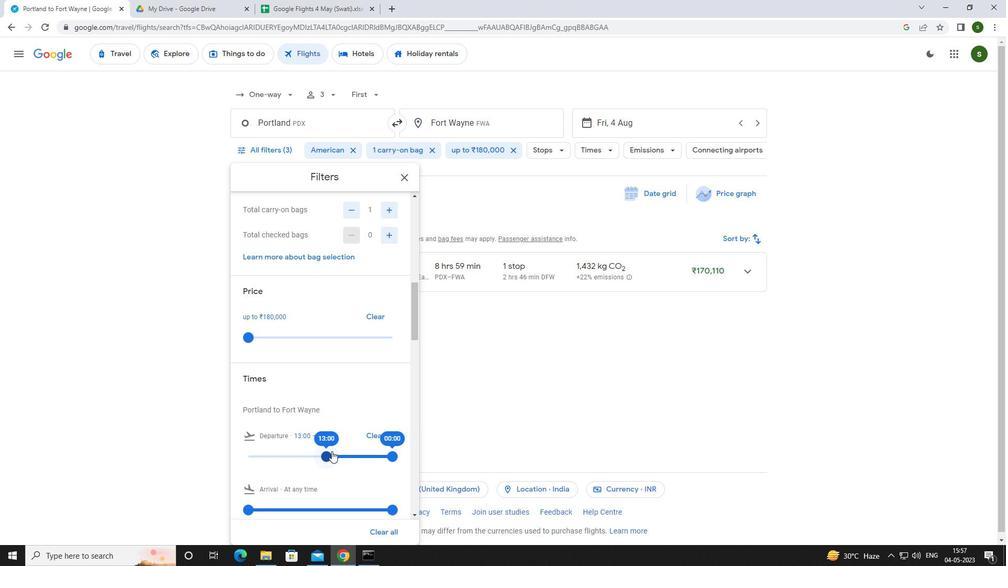 
Action: Mouse pressed left at (326, 451)
Screenshot: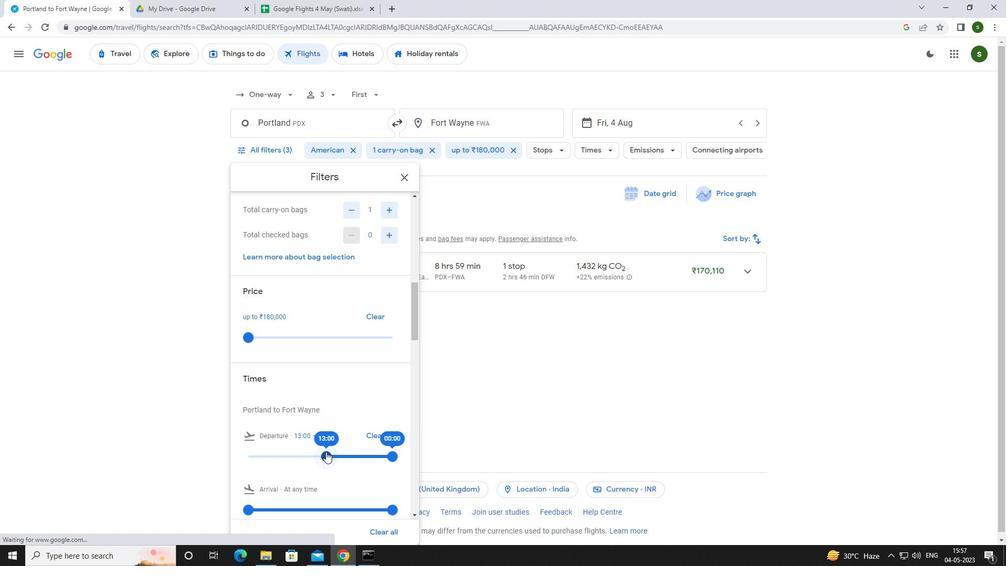 
Action: Mouse moved to (491, 369)
Screenshot: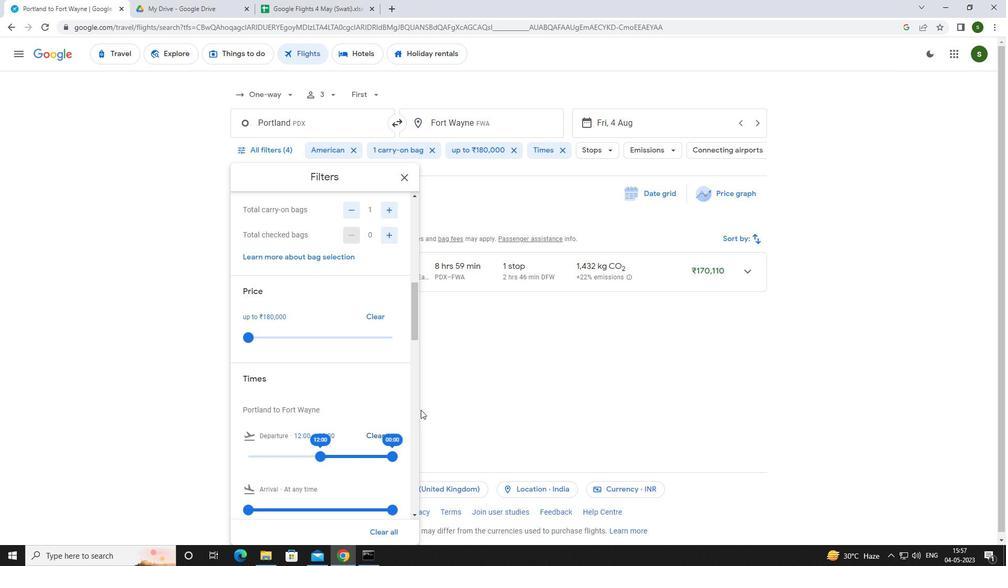 
Action: Mouse pressed left at (491, 369)
Screenshot: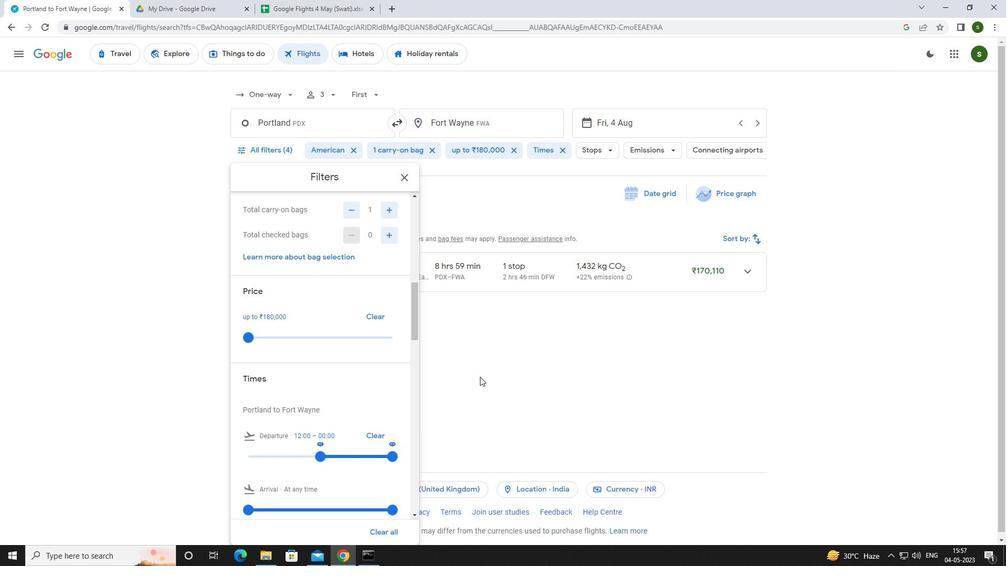 
